 Task: In the  document diary. Add the mentioned hyperlink after second sentence in main content 'www.wikipedia.org' Insert the picture of  'Mountains' with name   Mountains.png  Change shape height to 3.3
Action: Mouse moved to (651, 178)
Screenshot: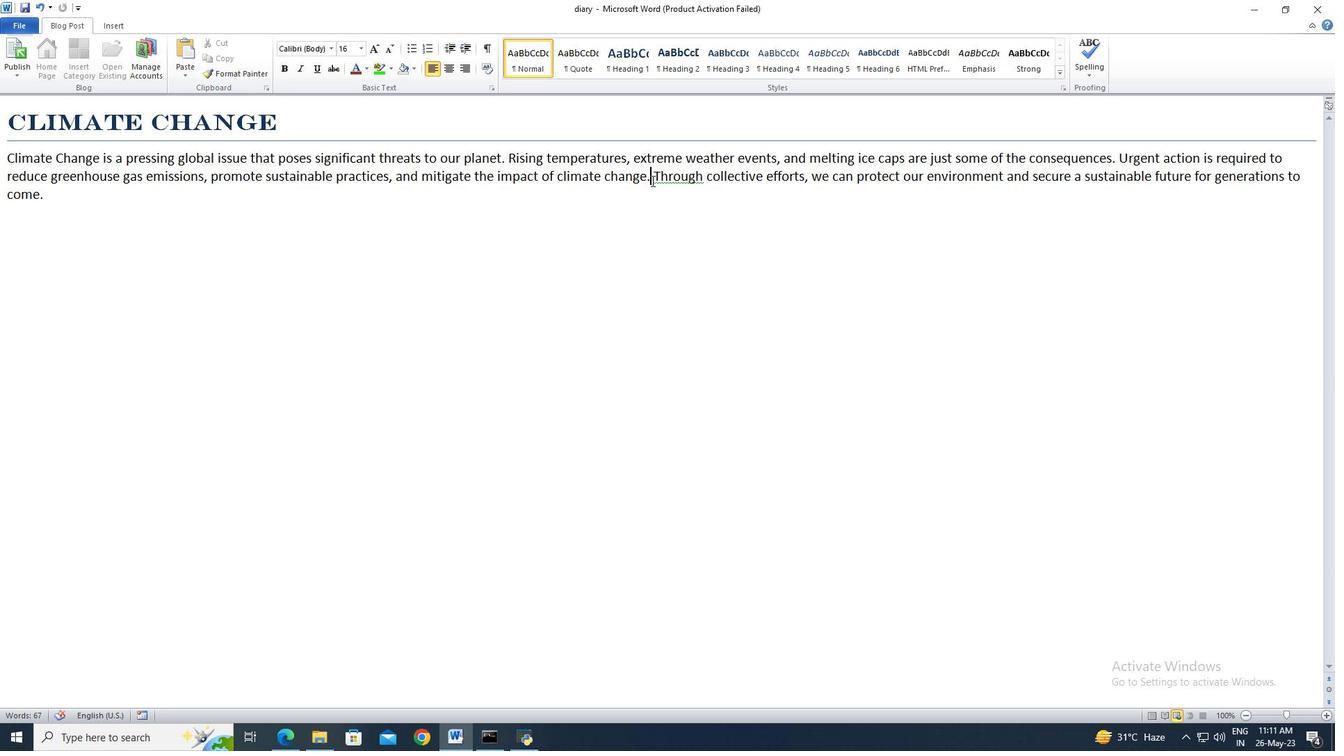 
Action: Mouse pressed left at (651, 178)
Screenshot: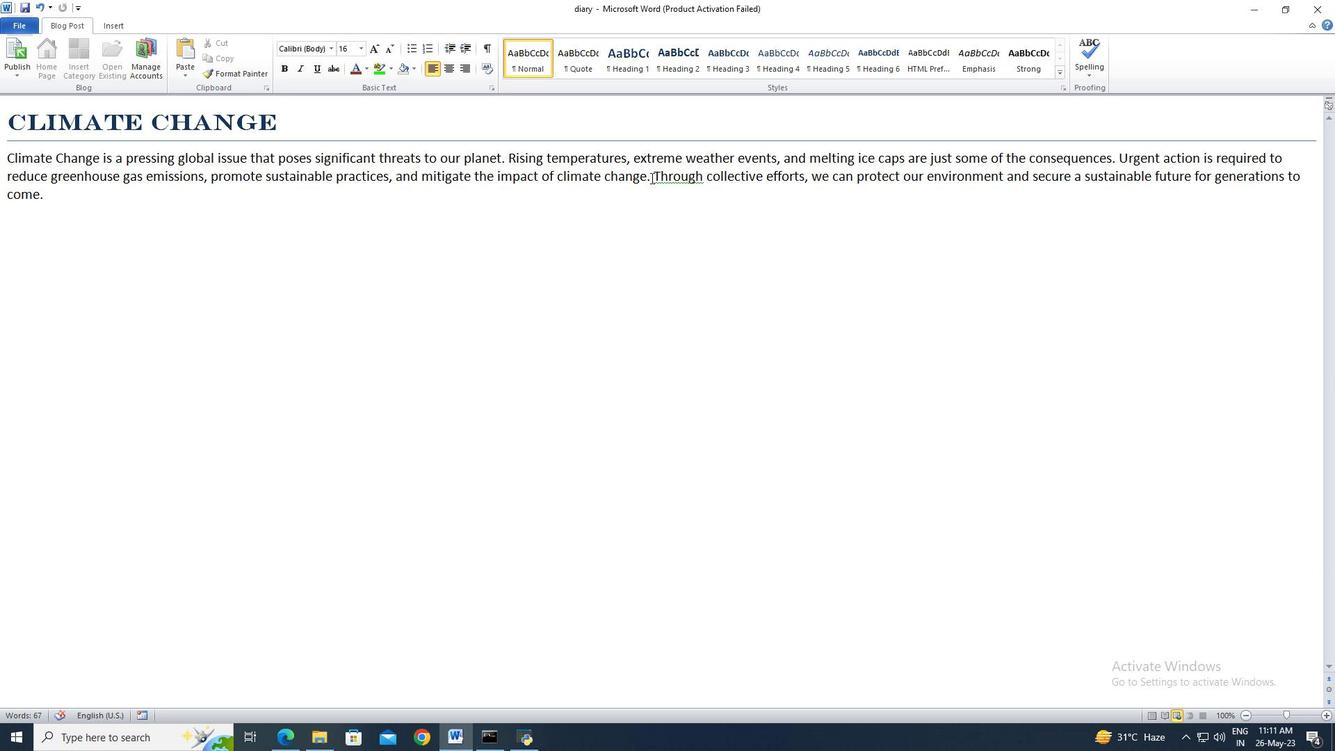 
Action: Mouse moved to (125, 29)
Screenshot: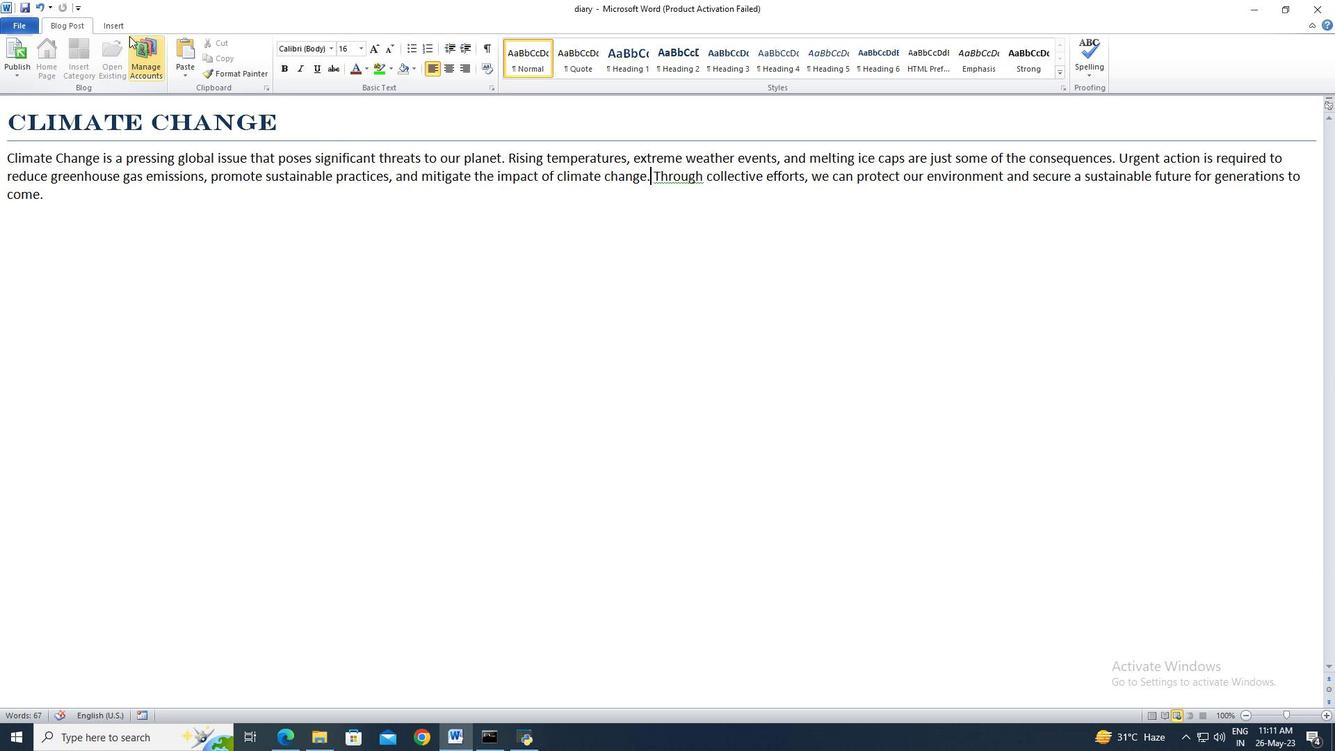 
Action: Mouse pressed left at (125, 29)
Screenshot: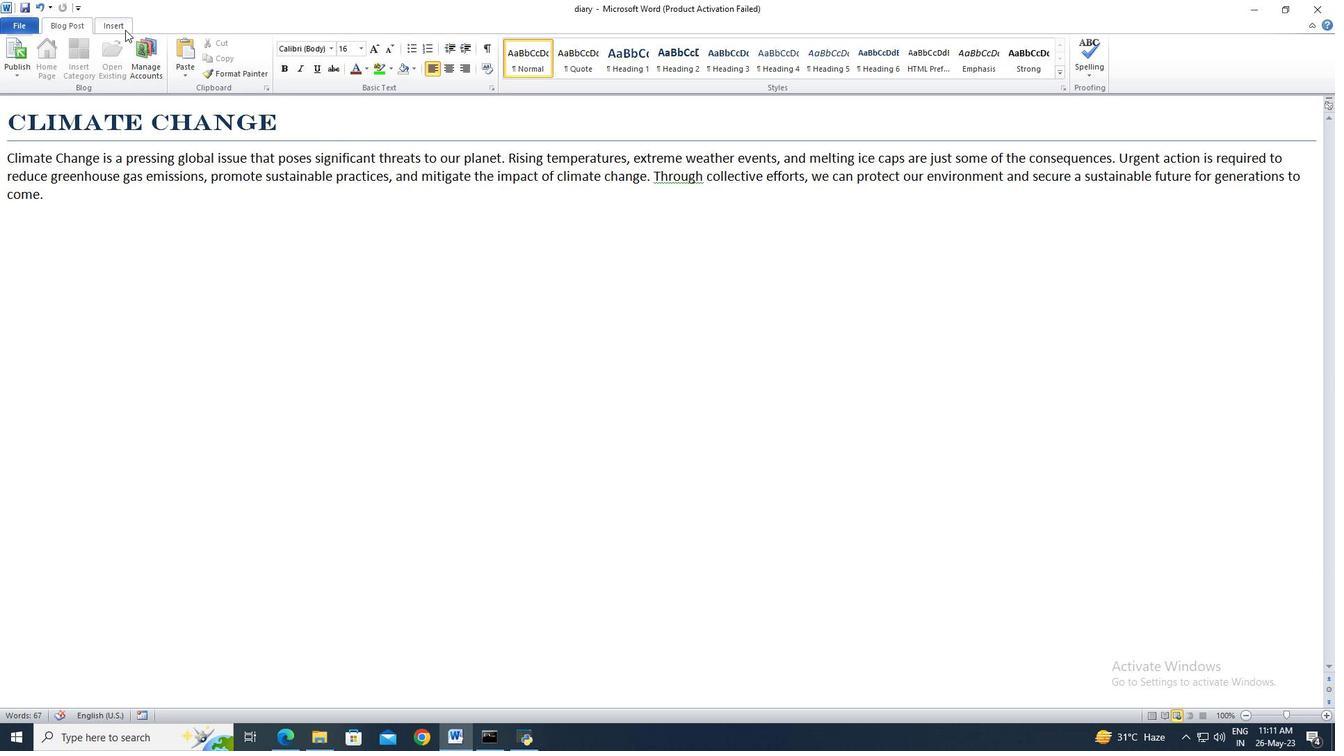 
Action: Mouse moved to (248, 57)
Screenshot: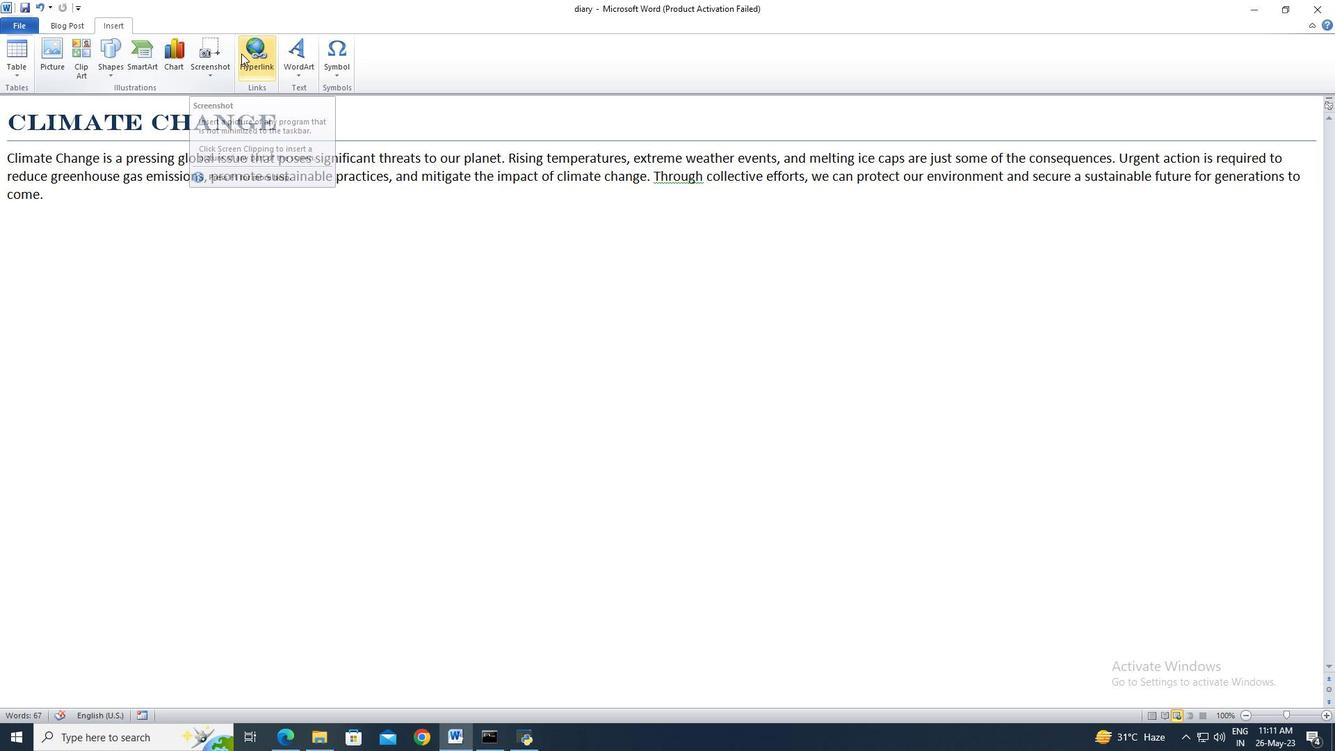 
Action: Mouse pressed left at (248, 57)
Screenshot: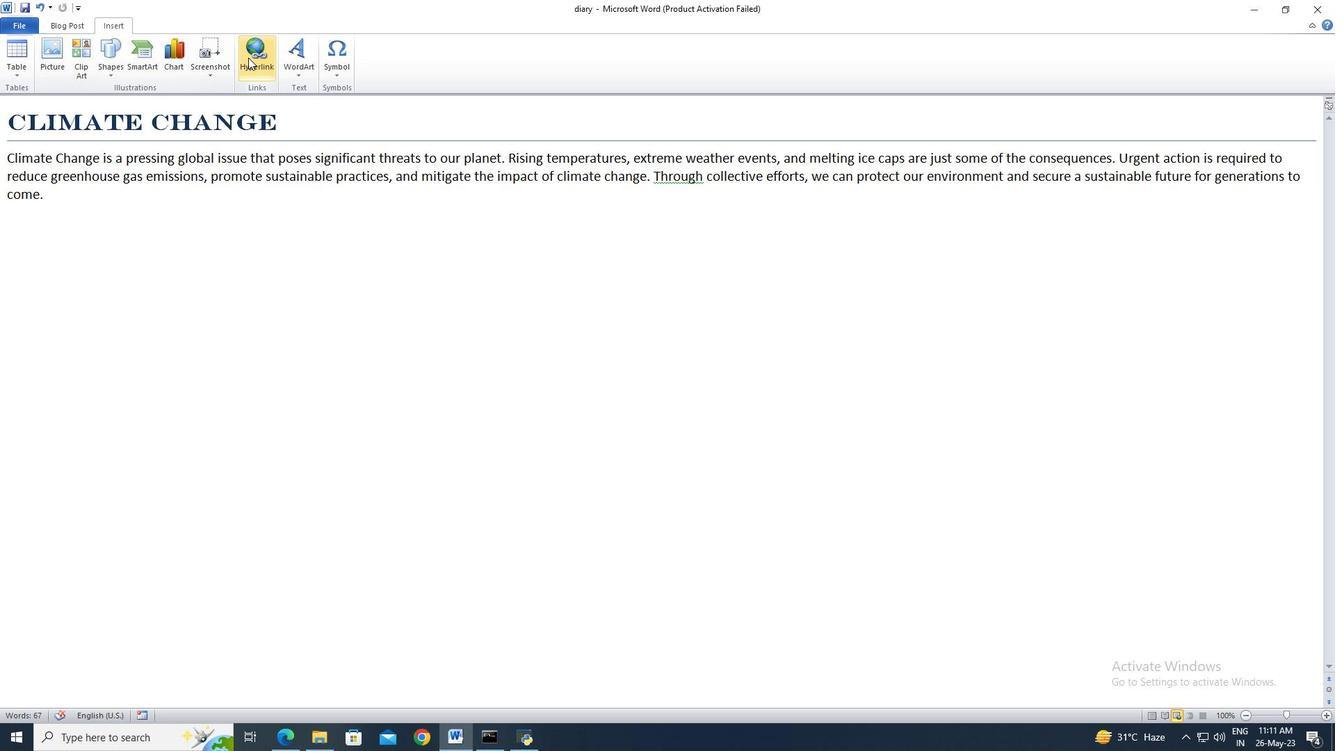 
Action: Mouse moved to (580, 431)
Screenshot: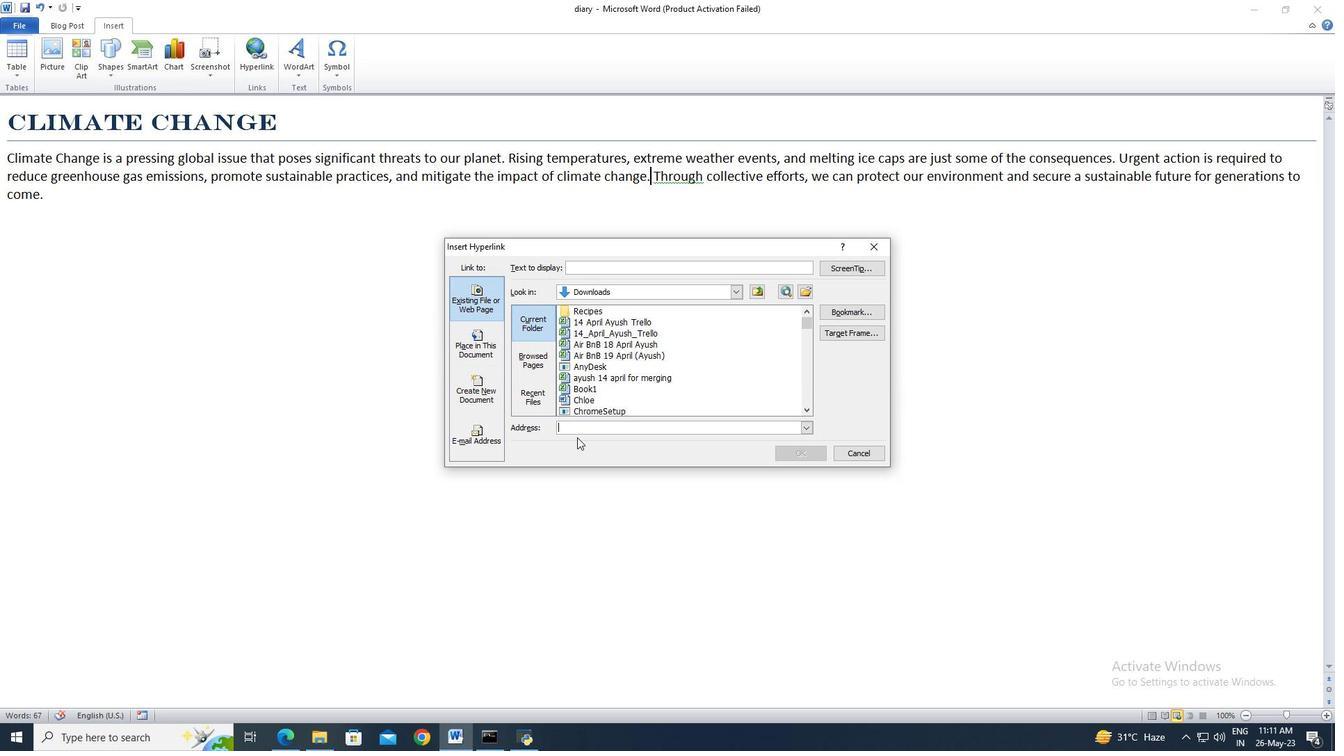 
Action: Mouse pressed left at (580, 431)
Screenshot: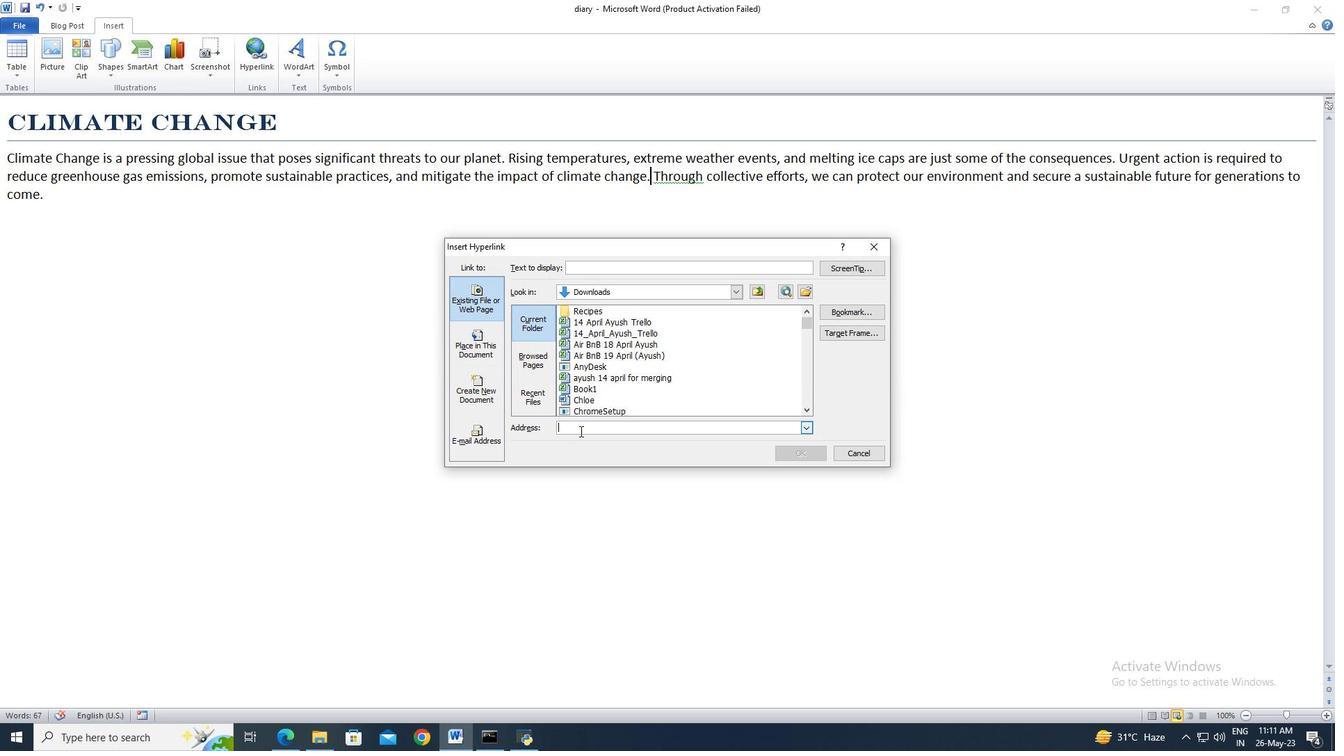 
Action: Key pressed www.wikipedia.org
Screenshot: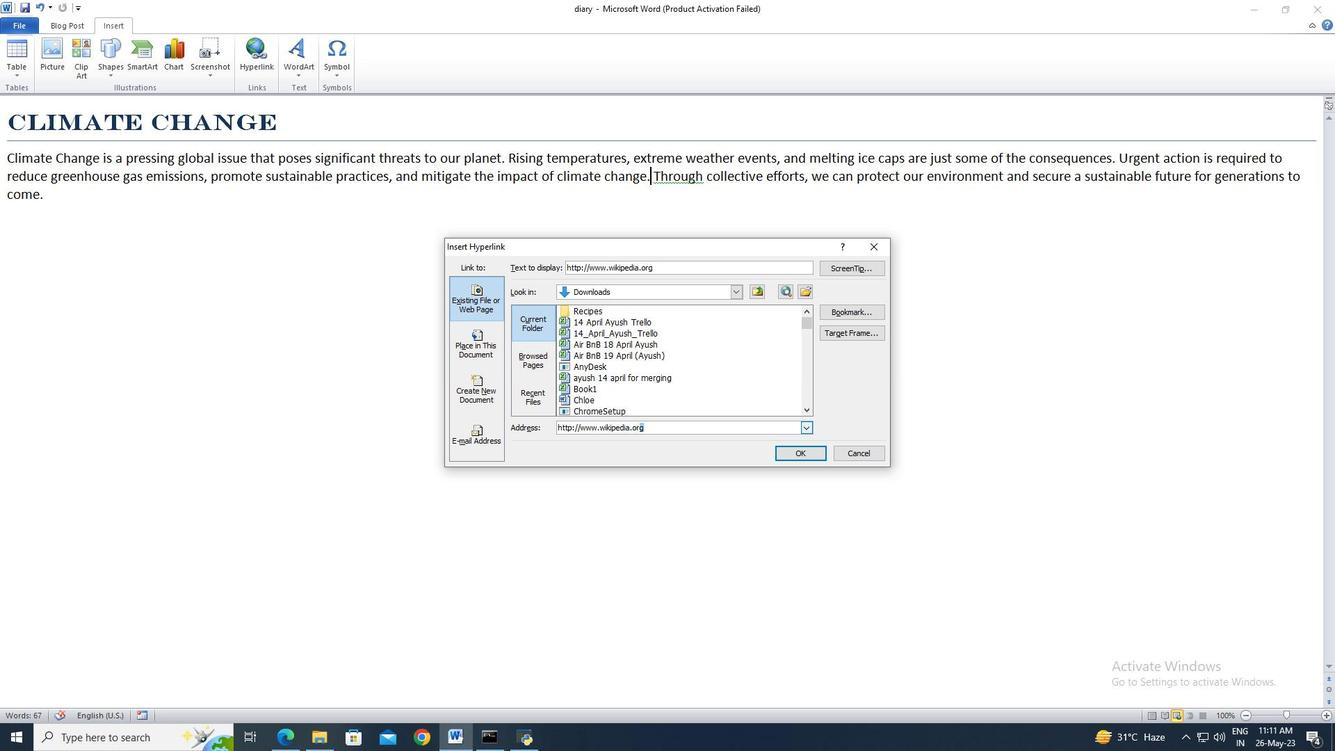 
Action: Mouse moved to (799, 455)
Screenshot: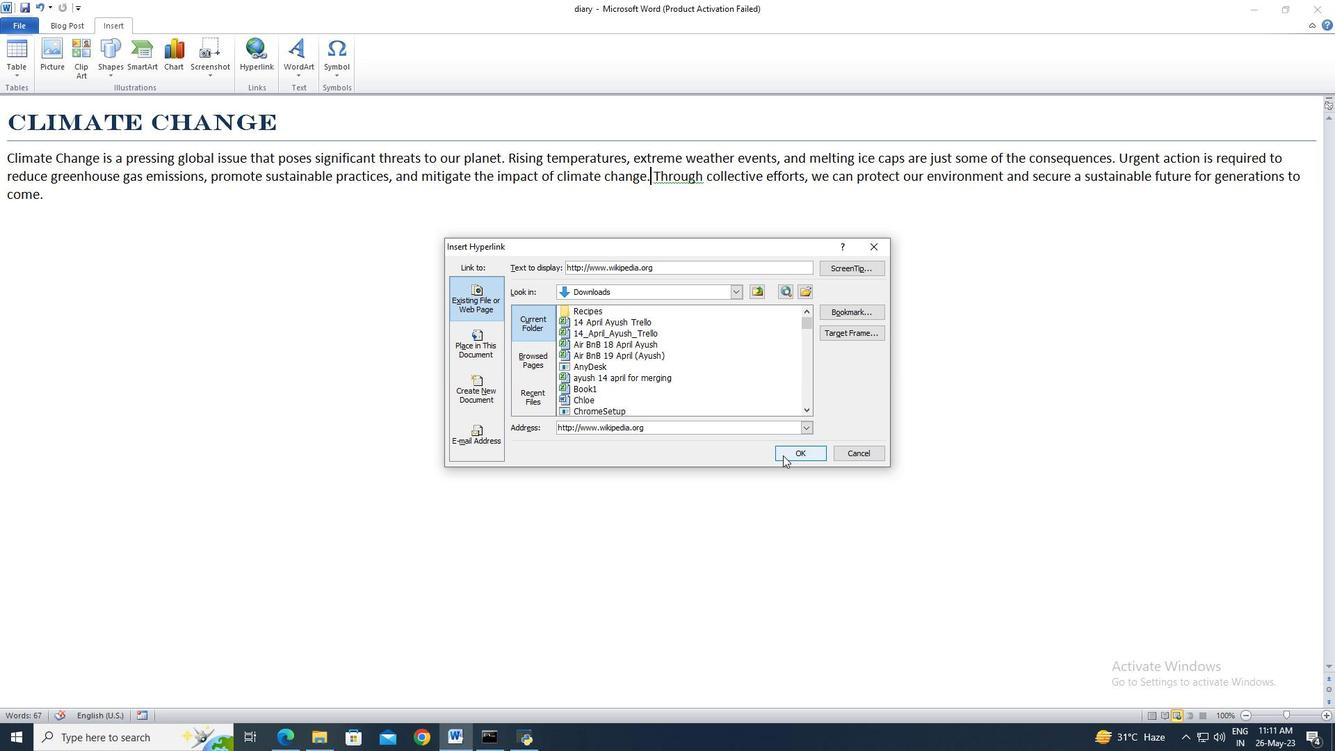 
Action: Mouse pressed left at (799, 455)
Screenshot: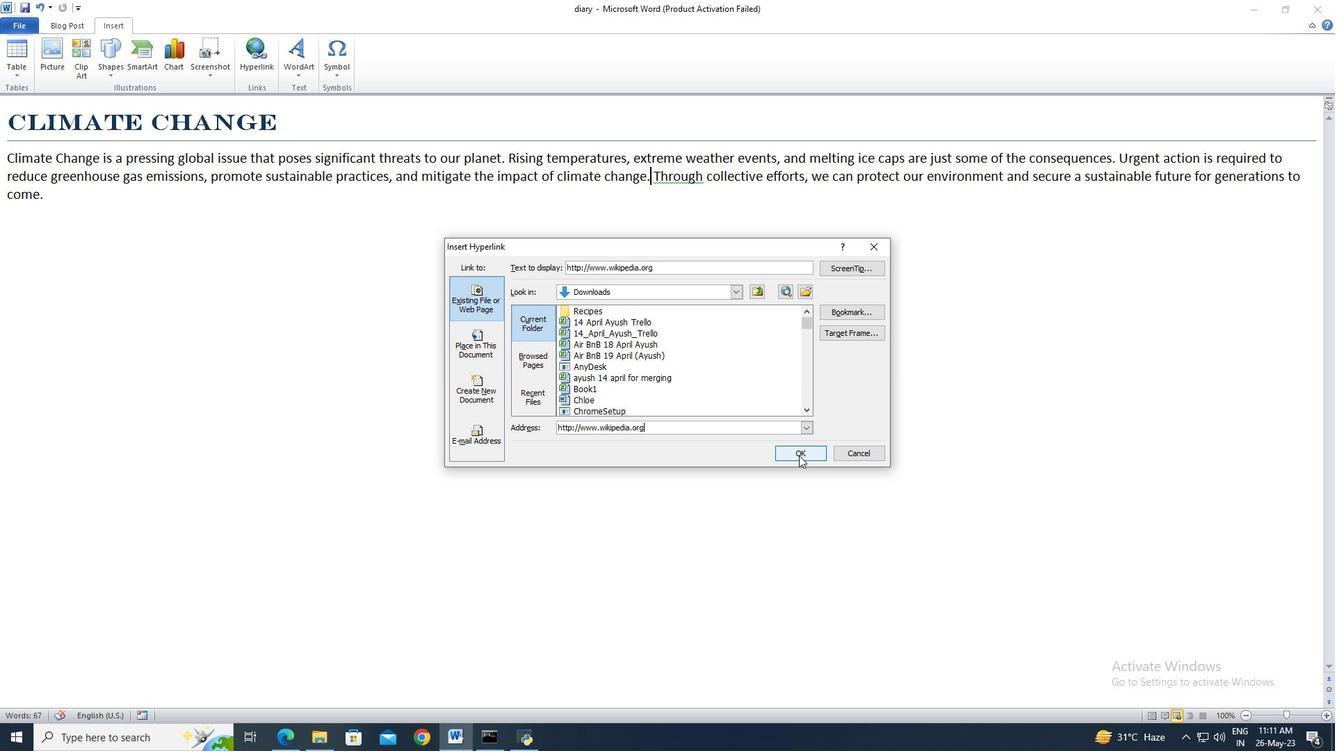 
Action: Mouse moved to (327, 207)
Screenshot: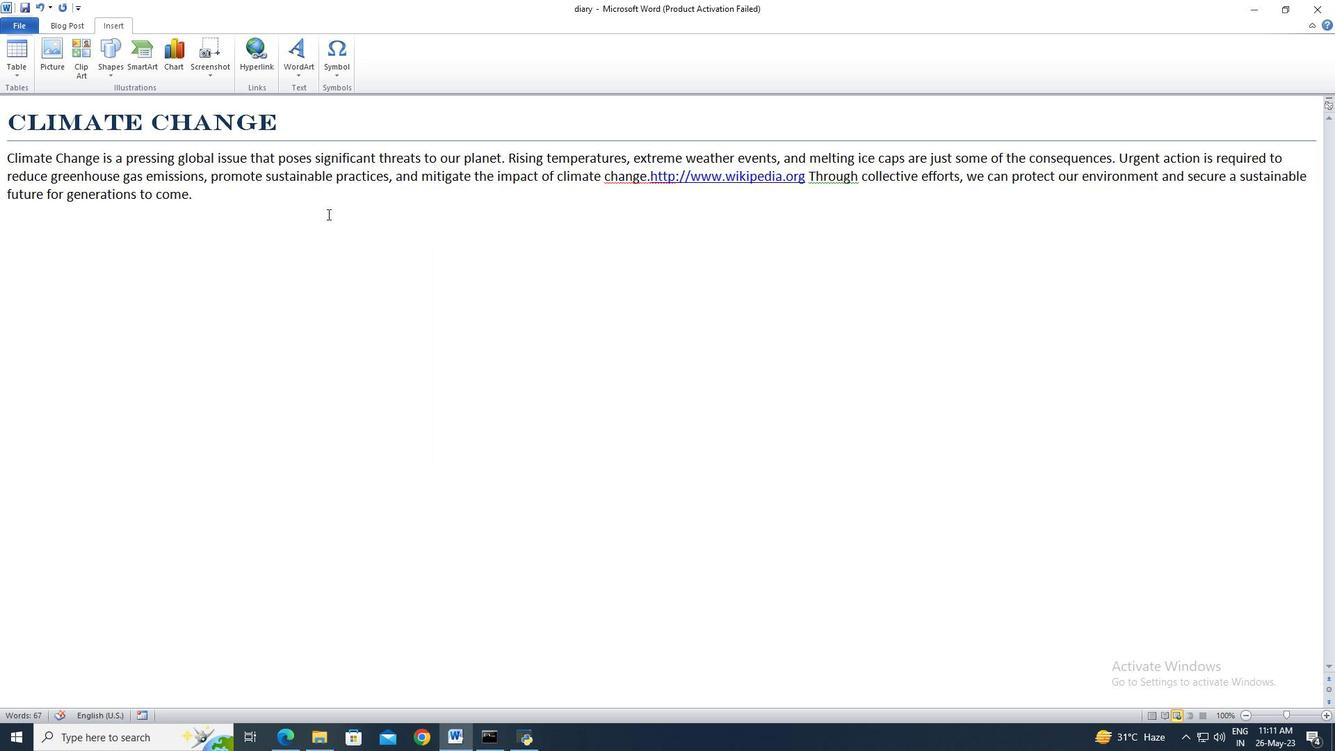 
Action: Mouse pressed left at (327, 207)
Screenshot: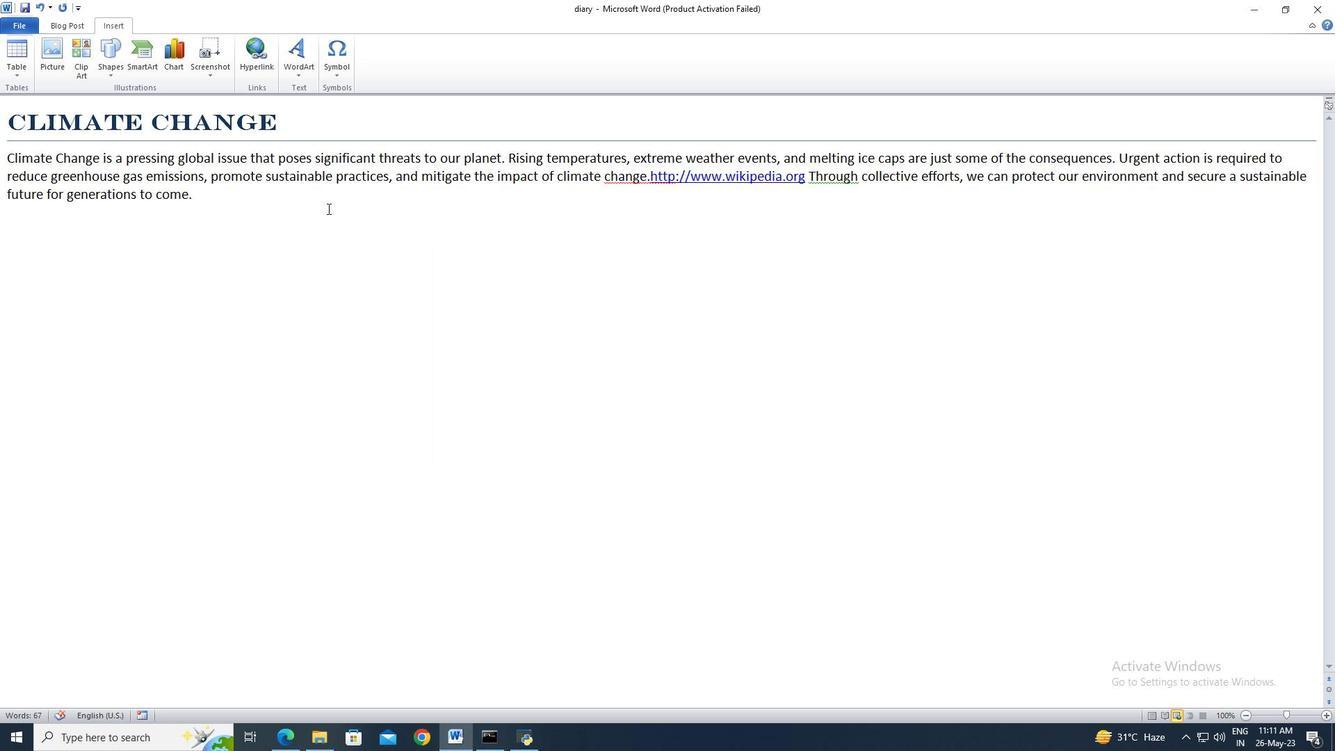 
Action: Key pressed <Key.enter>
Screenshot: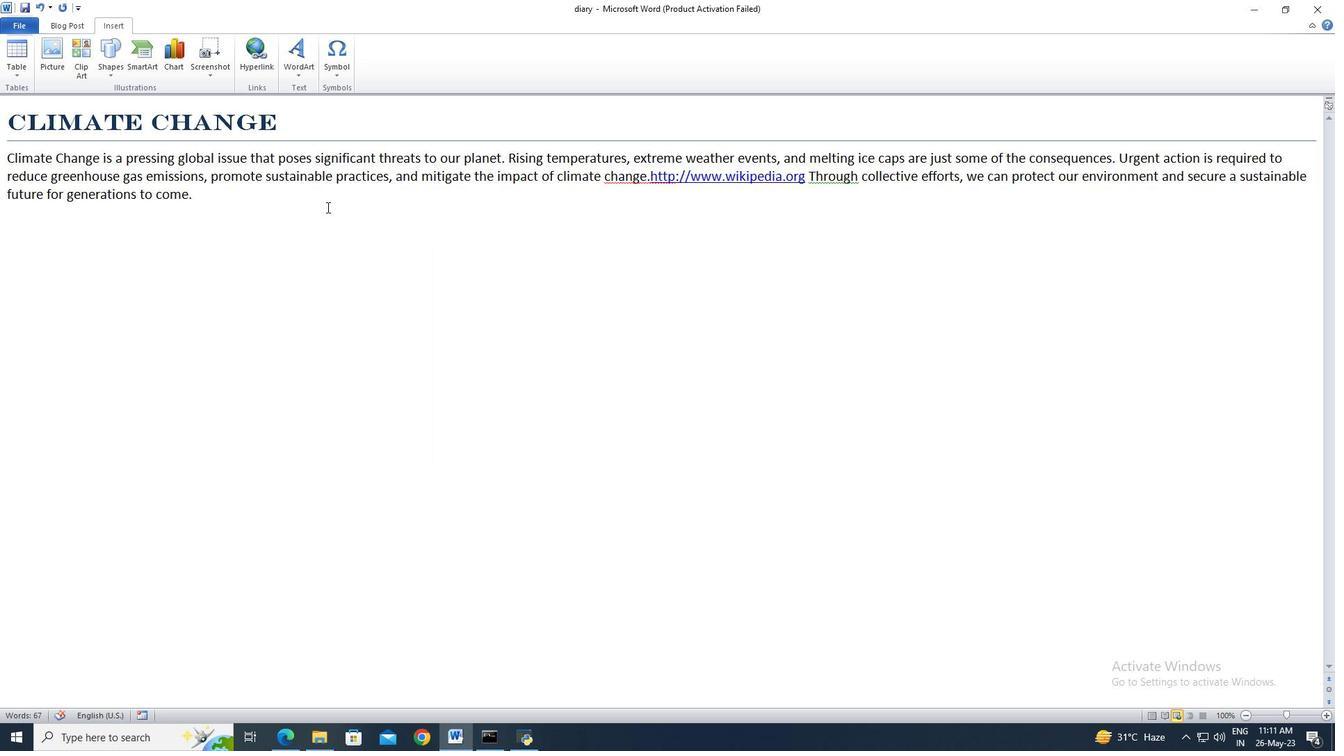 
Action: Mouse moved to (61, 68)
Screenshot: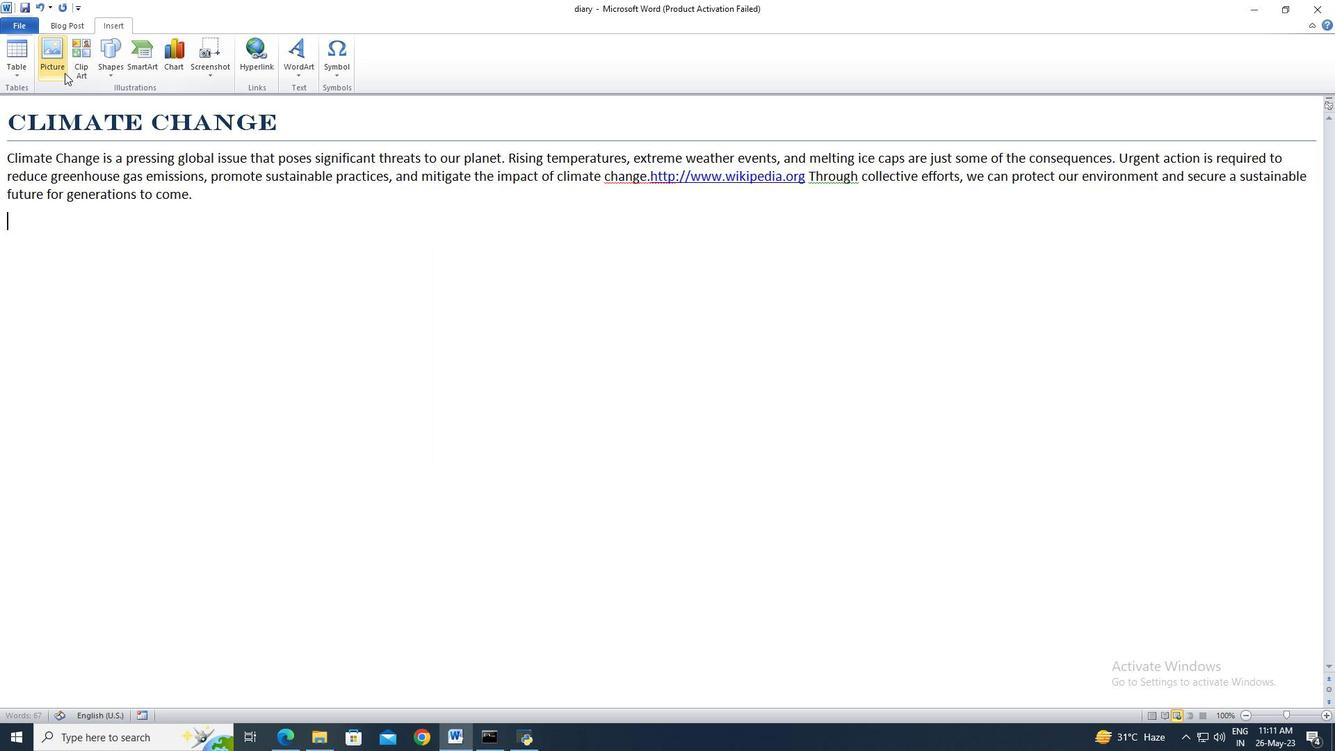 
Action: Mouse pressed left at (61, 68)
Screenshot: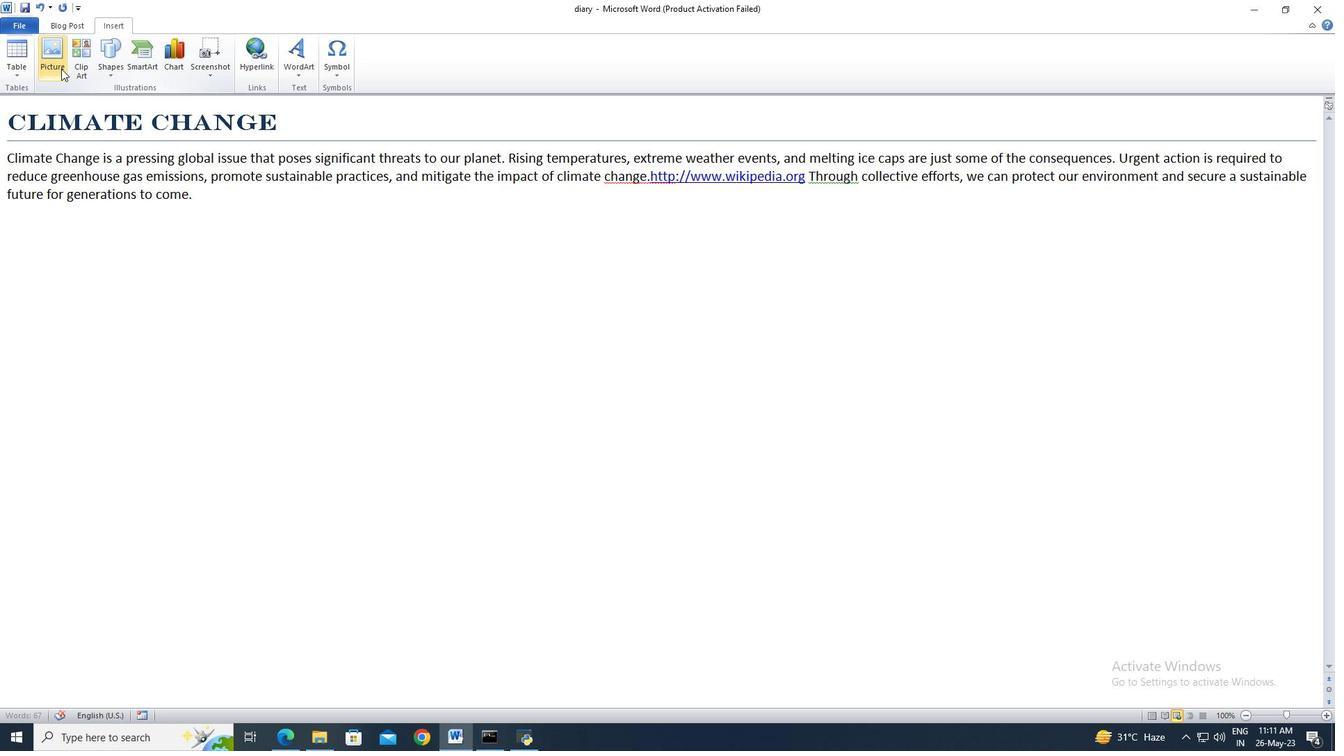 
Action: Mouse moved to (180, 120)
Screenshot: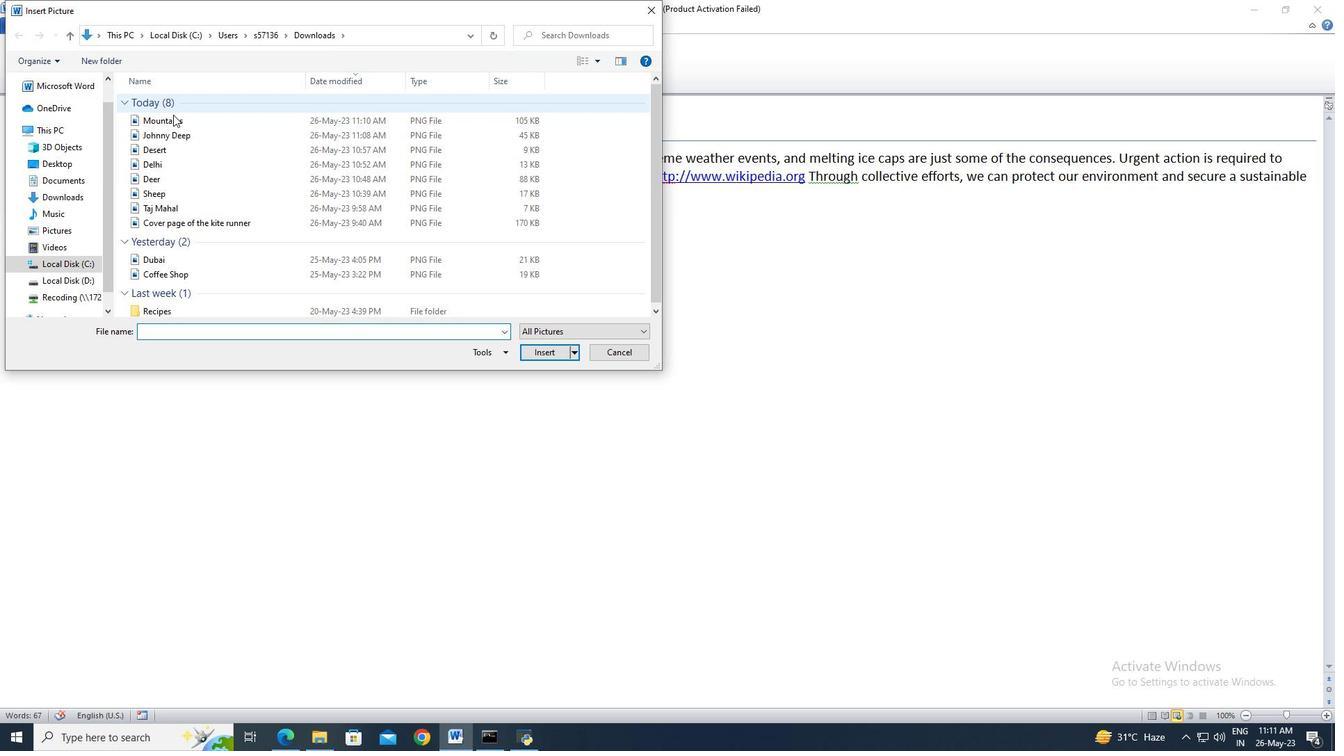 
Action: Mouse pressed left at (180, 120)
Screenshot: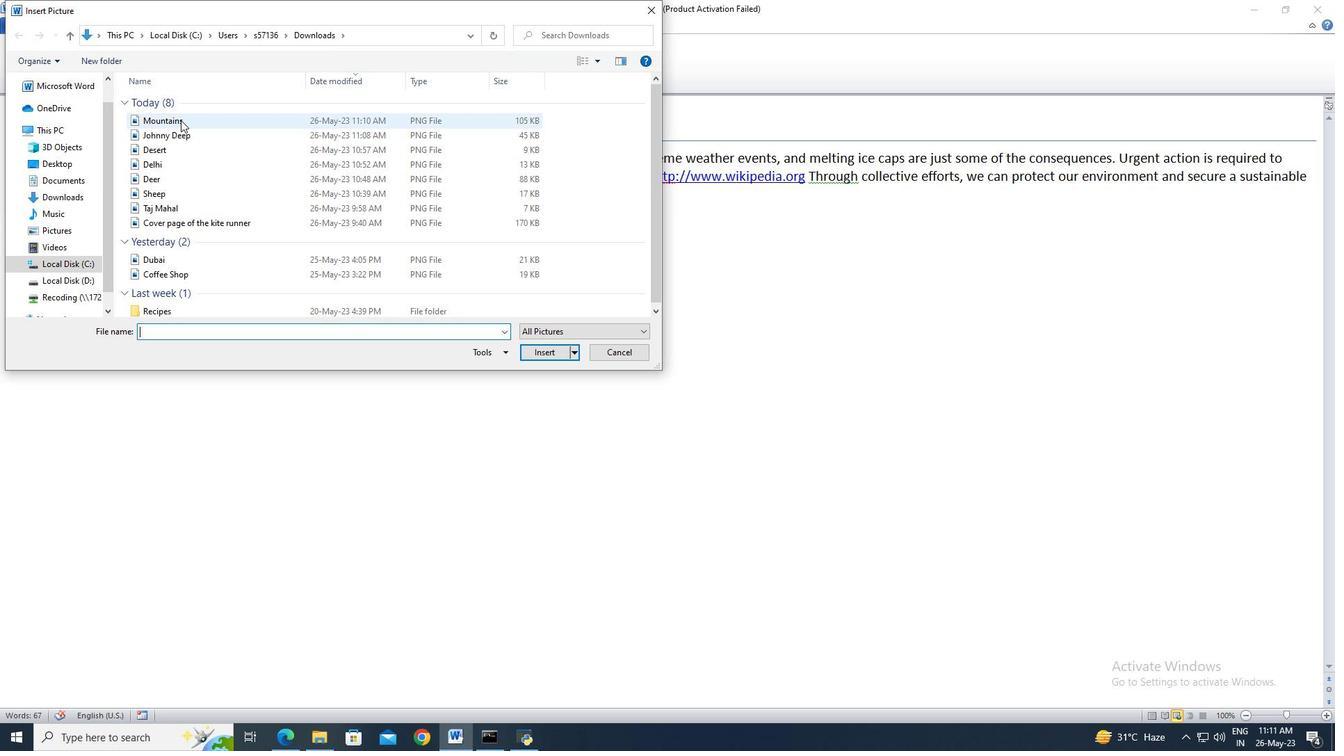 
Action: Mouse moved to (539, 359)
Screenshot: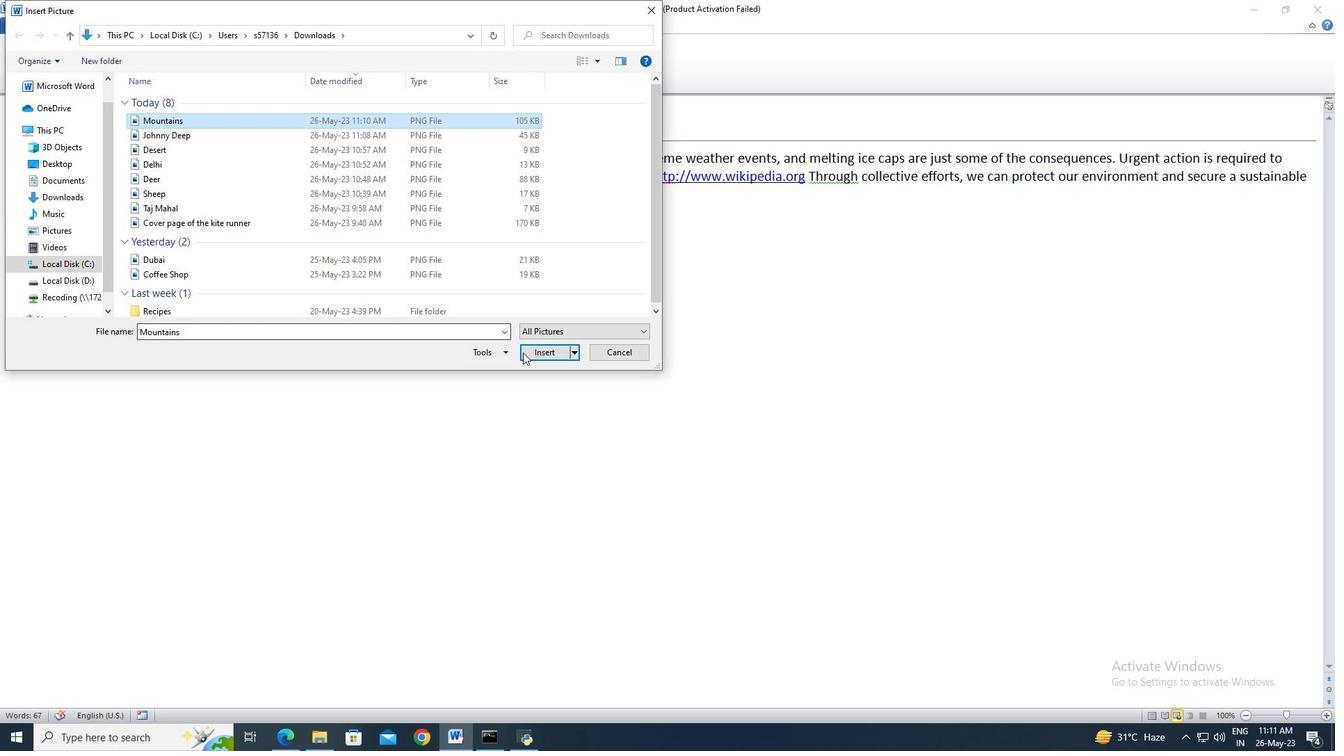 
Action: Mouse pressed left at (539, 359)
Screenshot: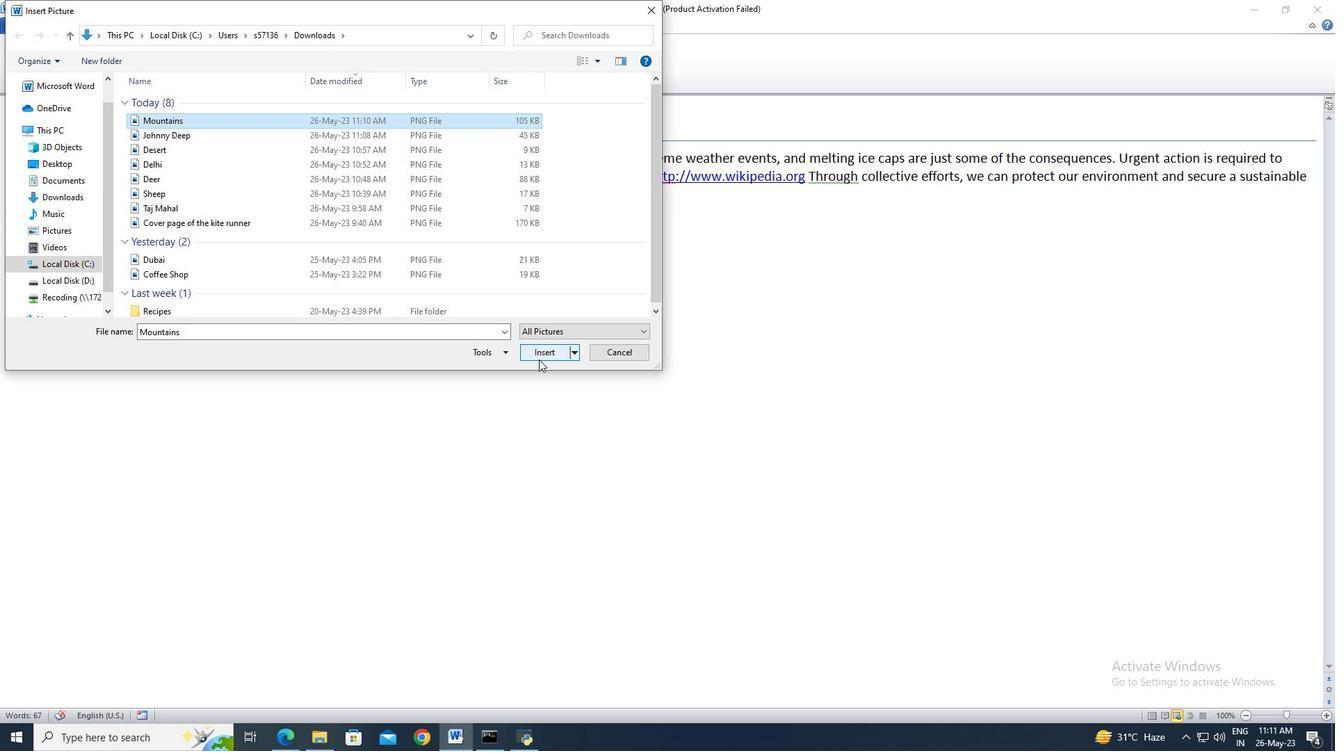 
Action: Mouse moved to (1296, 48)
Screenshot: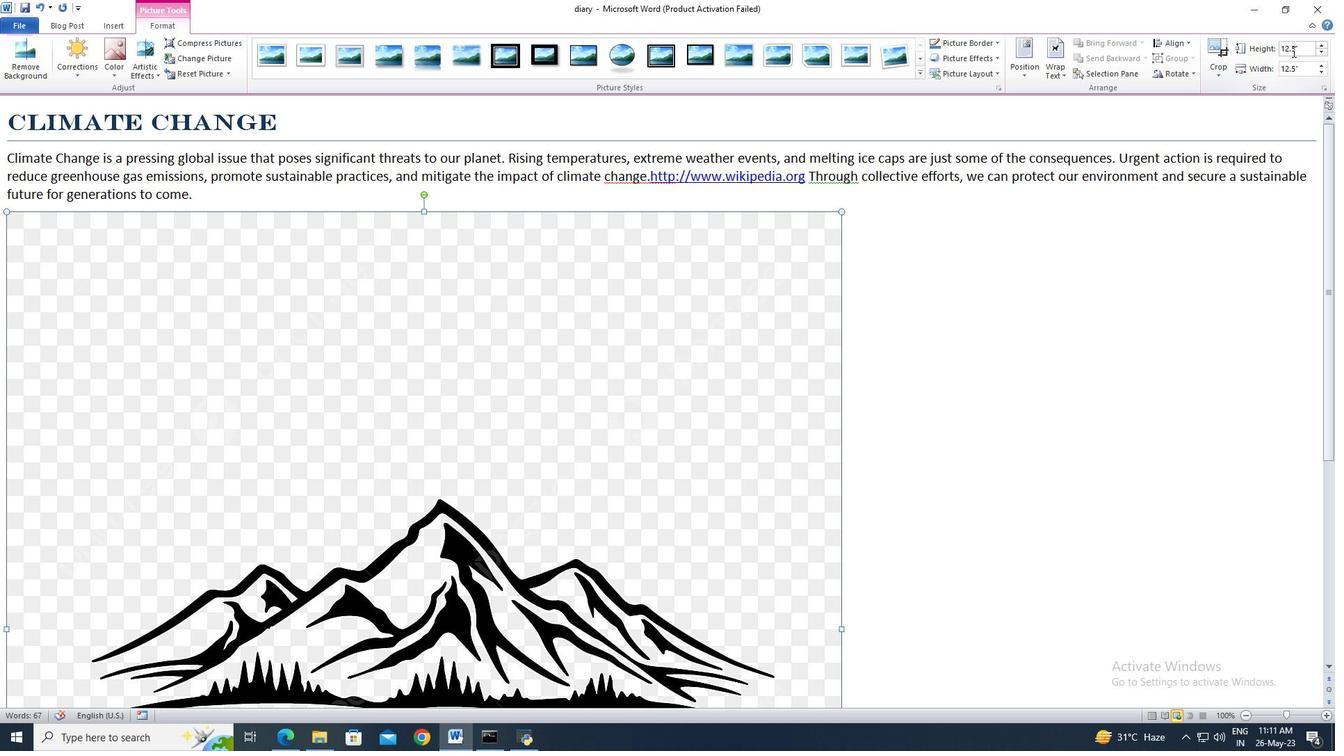 
Action: Mouse pressed left at (1296, 48)
Screenshot: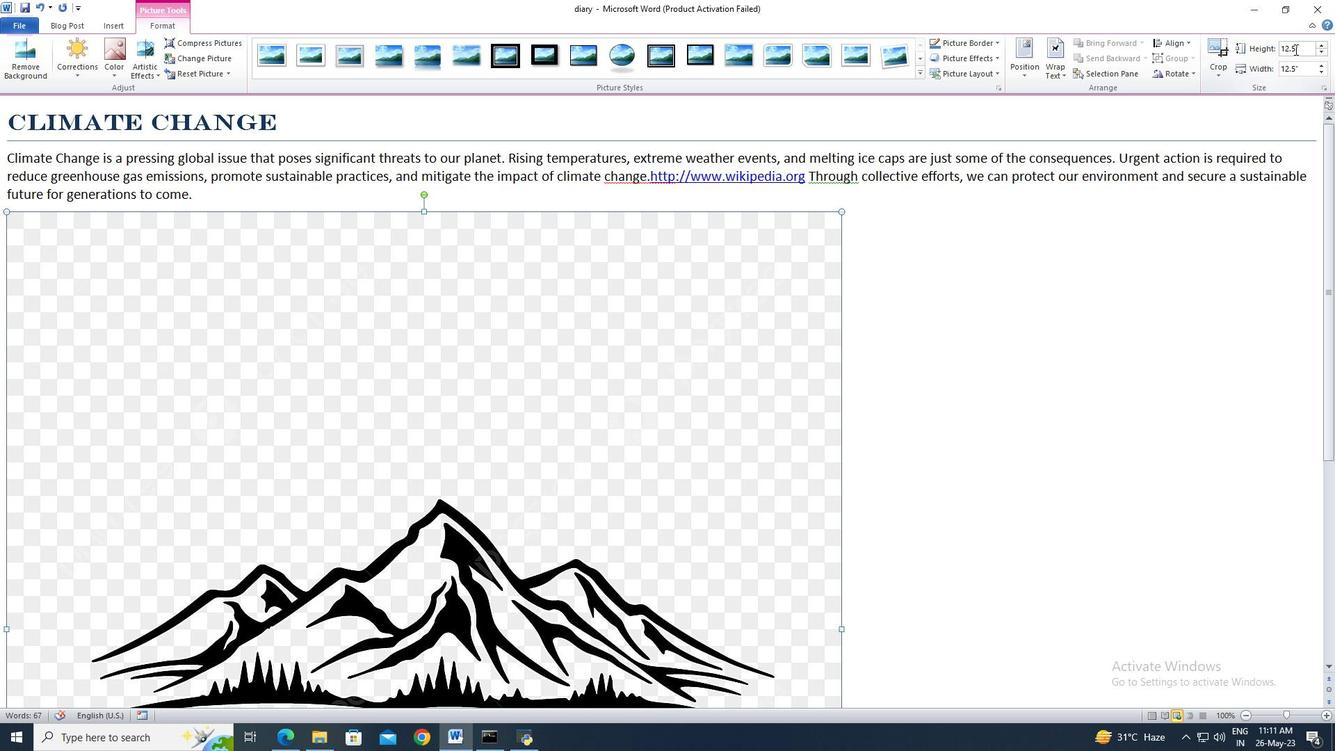 
Action: Mouse moved to (1292, 44)
Screenshot: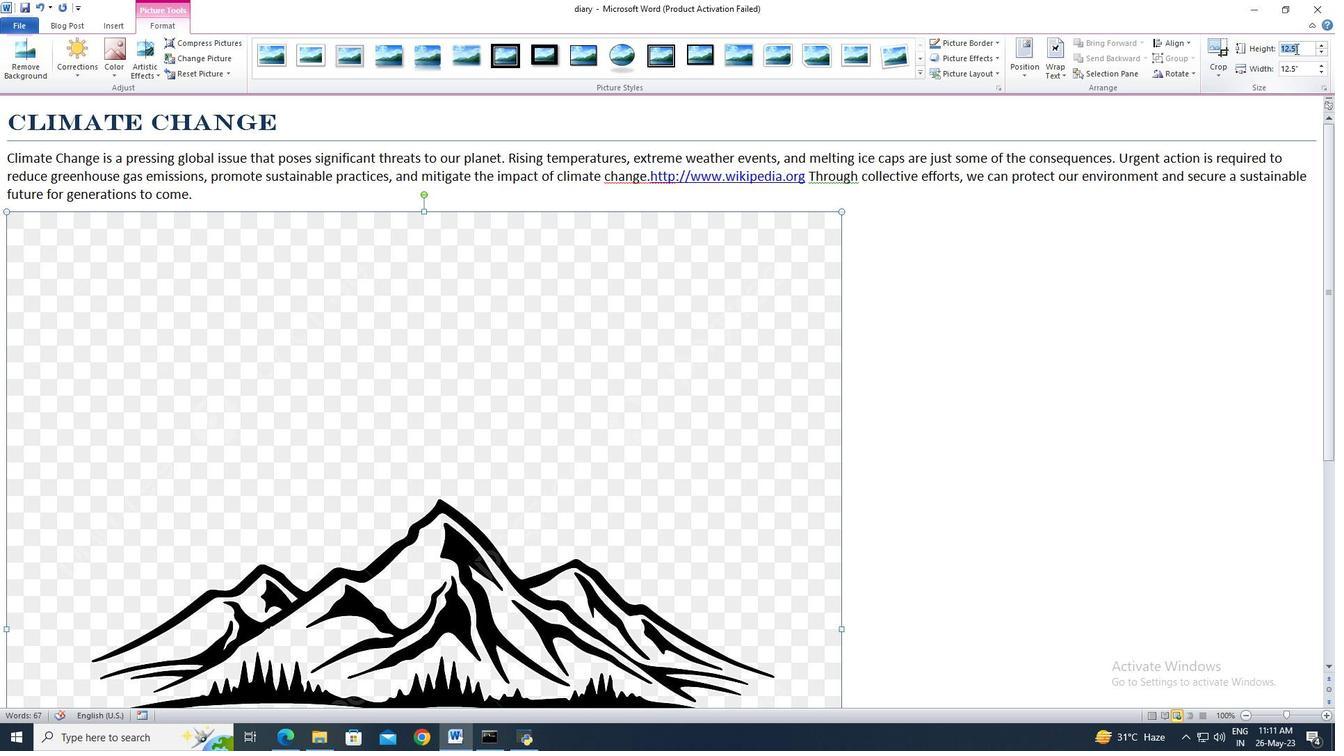 
Action: Key pressed 3.3<Key.enter>
Screenshot: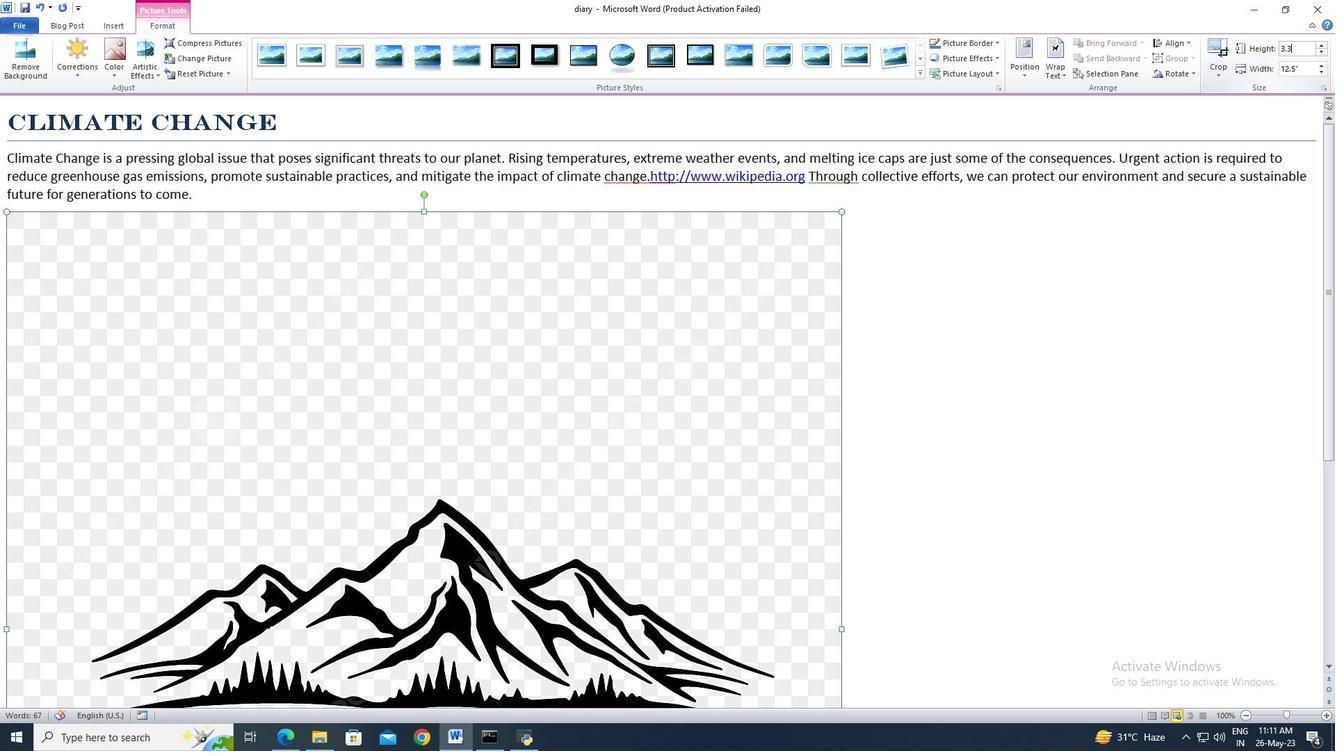 
Action: Mouse moved to (838, 330)
Screenshot: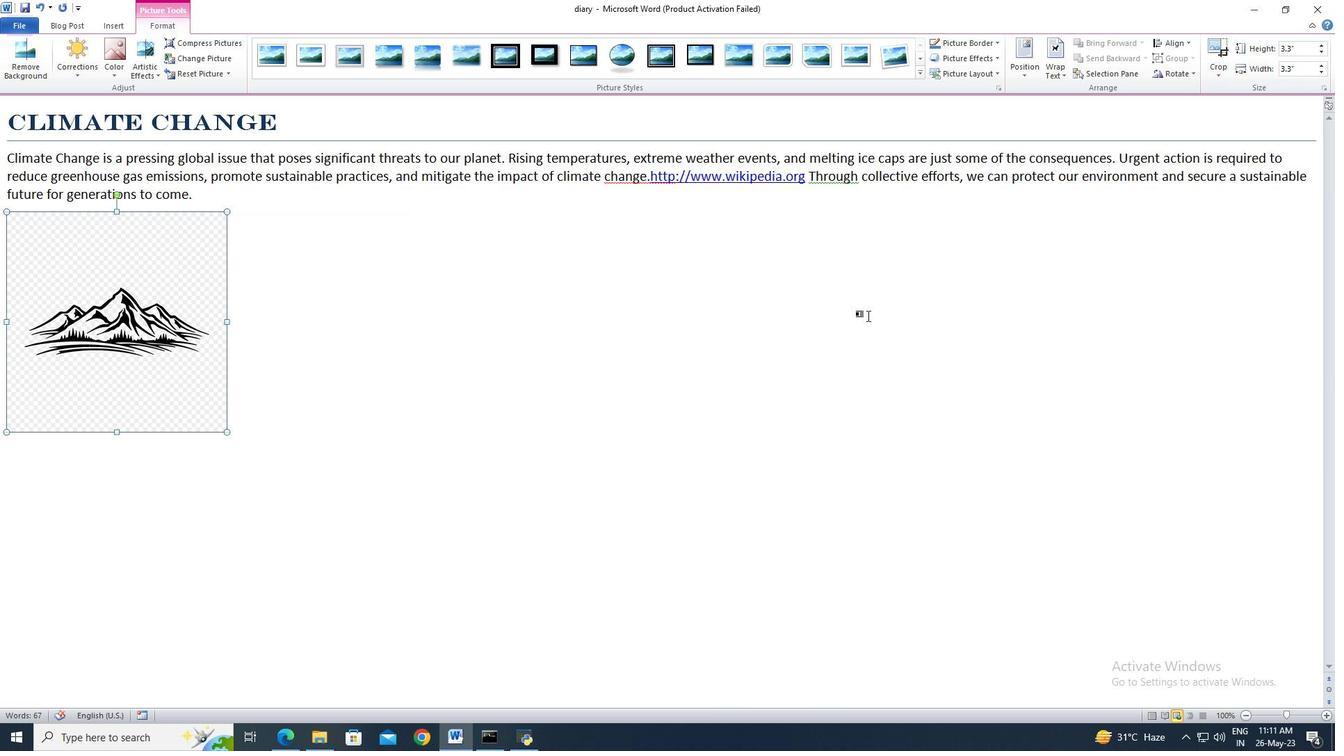 
Action: Mouse pressed left at (838, 330)
Screenshot: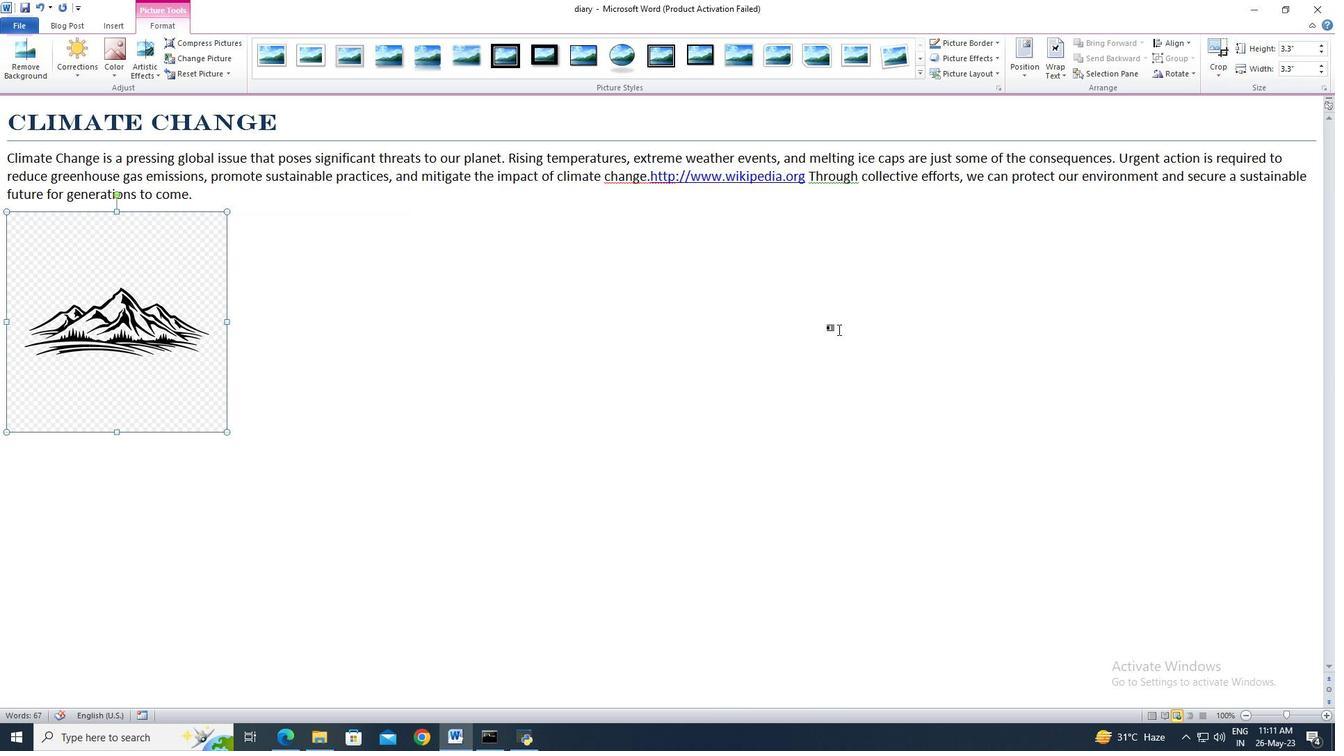 
